 Task: Add Pacifica Dream Moon Spray Perfume, Clean Fragrance, Essential Oils, Vegan to the cart.
Action: Mouse moved to (294, 147)
Screenshot: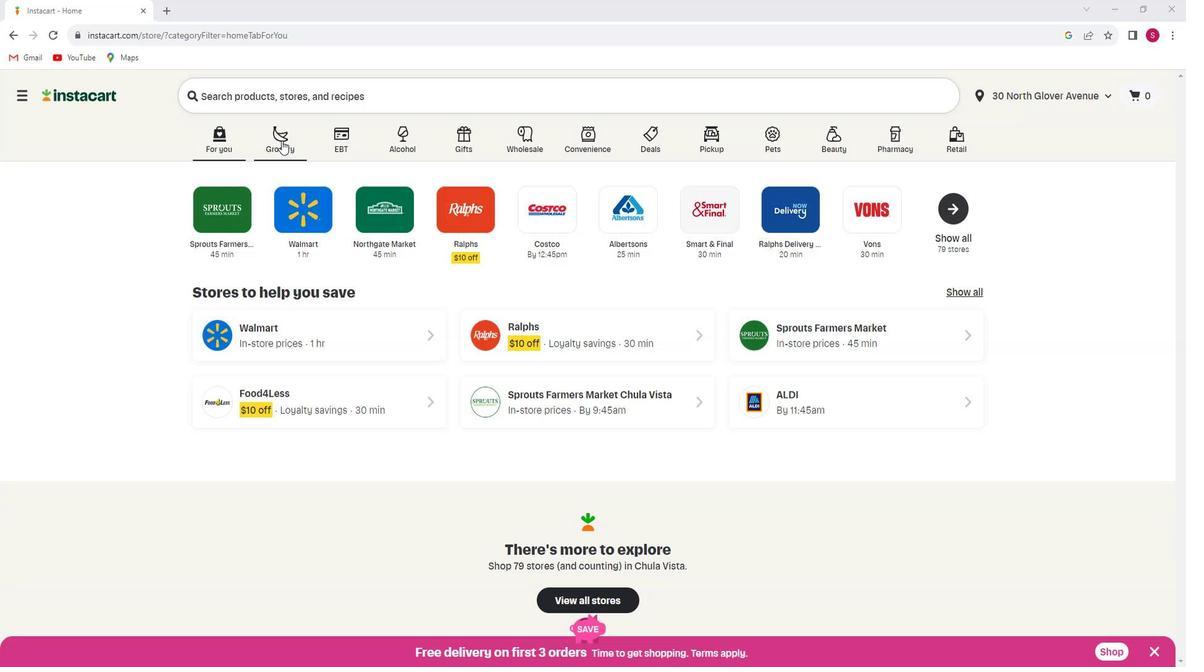 
Action: Mouse pressed left at (294, 147)
Screenshot: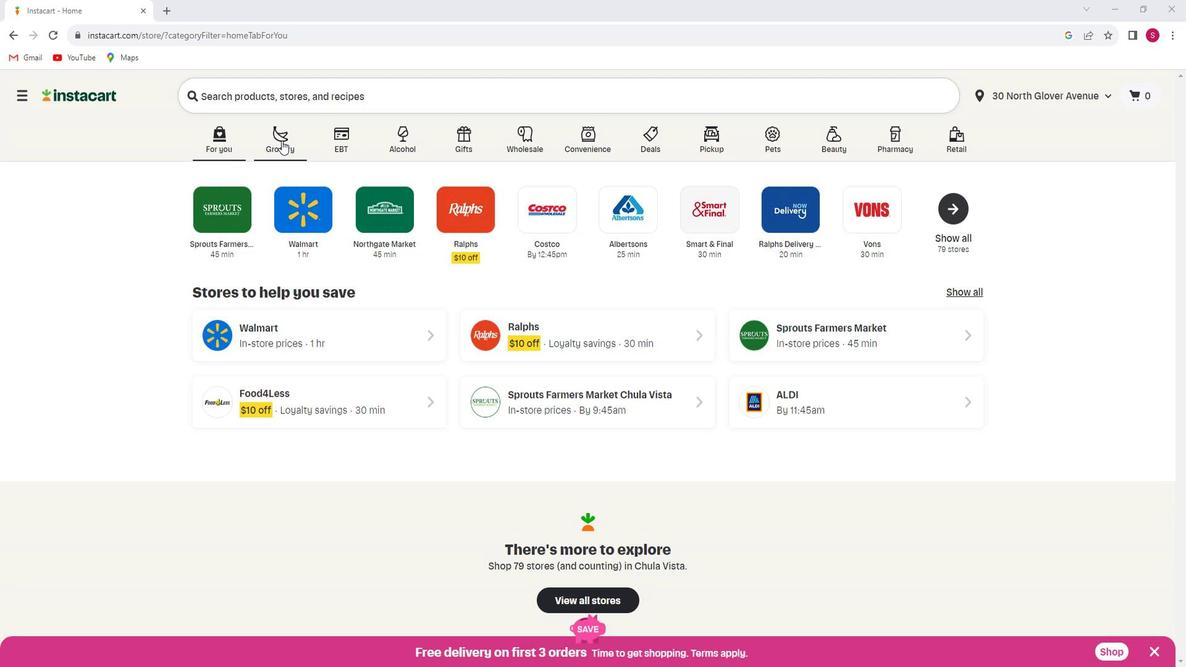 
Action: Mouse moved to (297, 355)
Screenshot: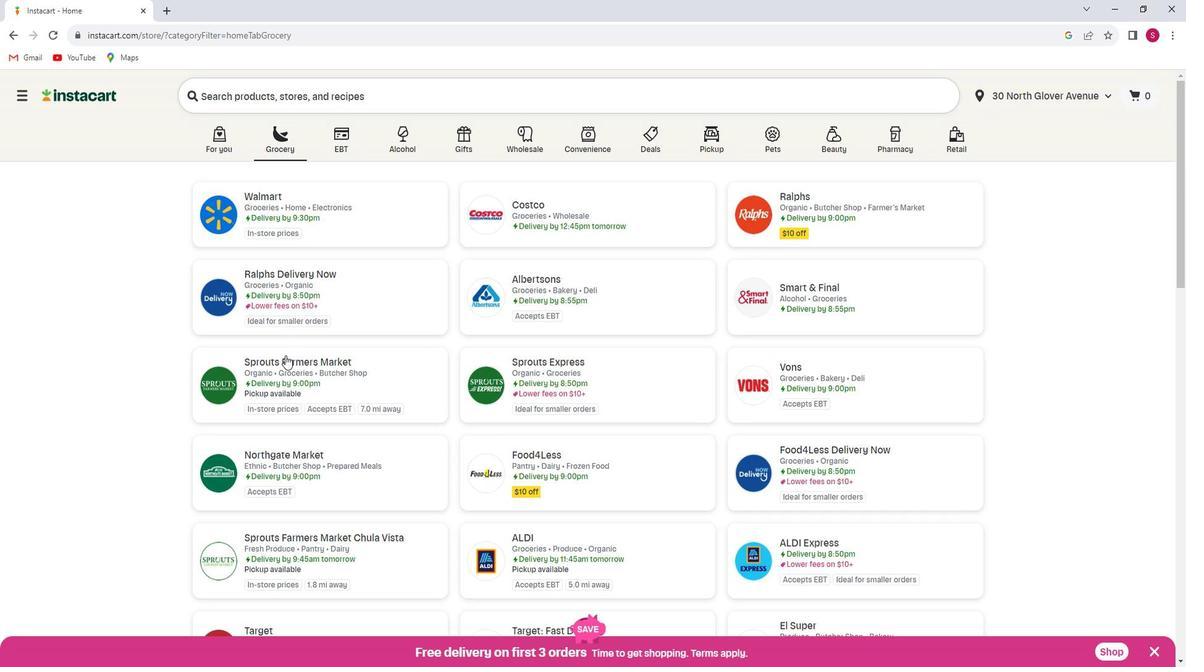 
Action: Mouse pressed left at (297, 355)
Screenshot: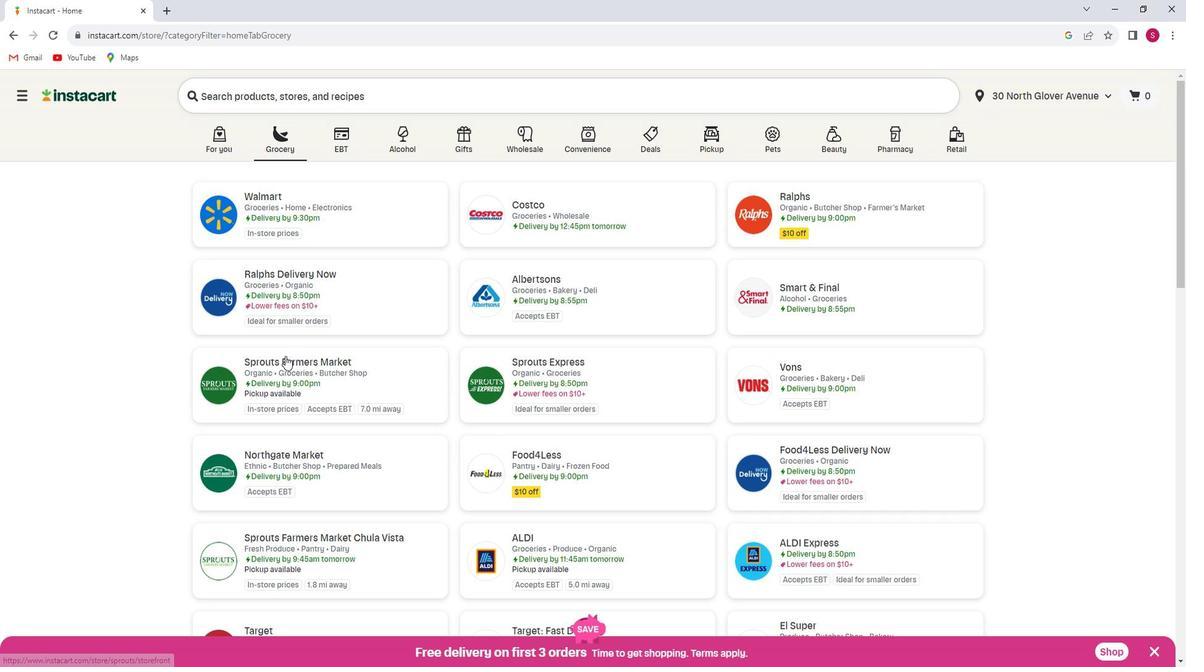 
Action: Mouse moved to (105, 355)
Screenshot: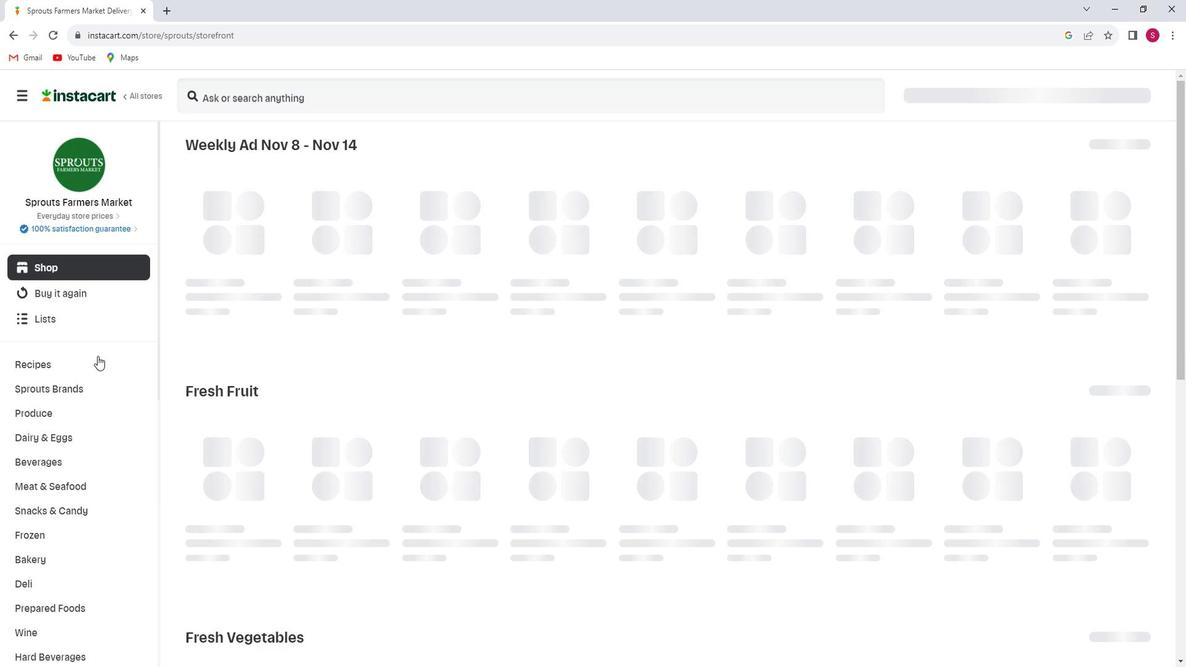 
Action: Mouse scrolled (105, 354) with delta (0, 0)
Screenshot: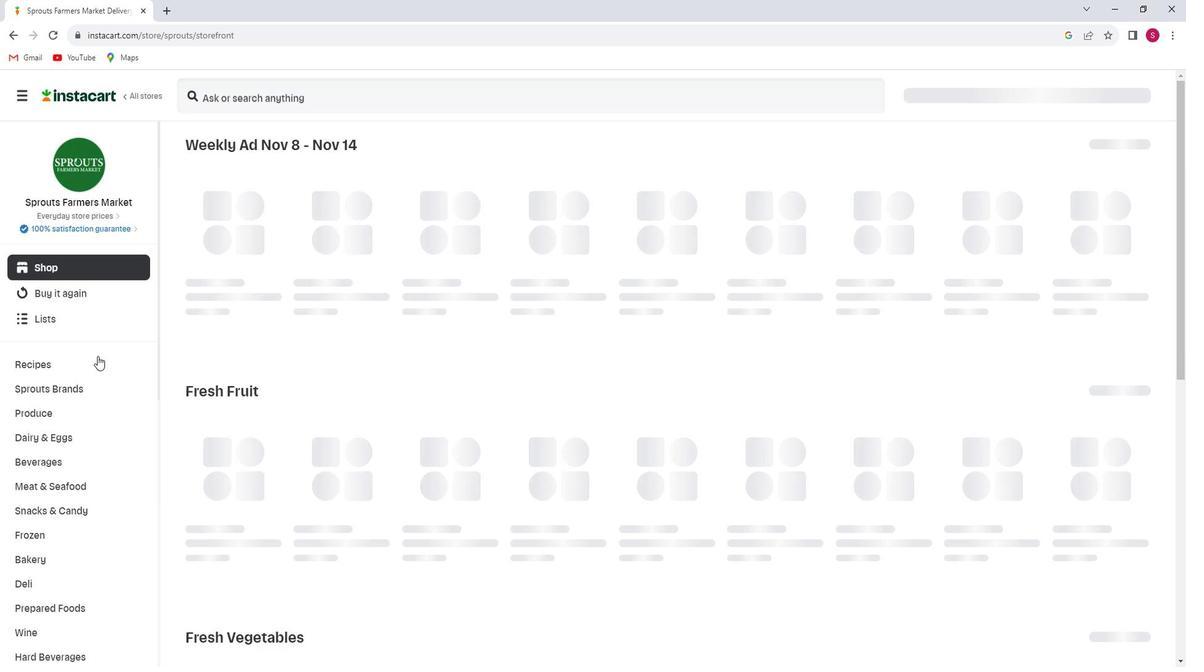 
Action: Mouse scrolled (105, 354) with delta (0, 0)
Screenshot: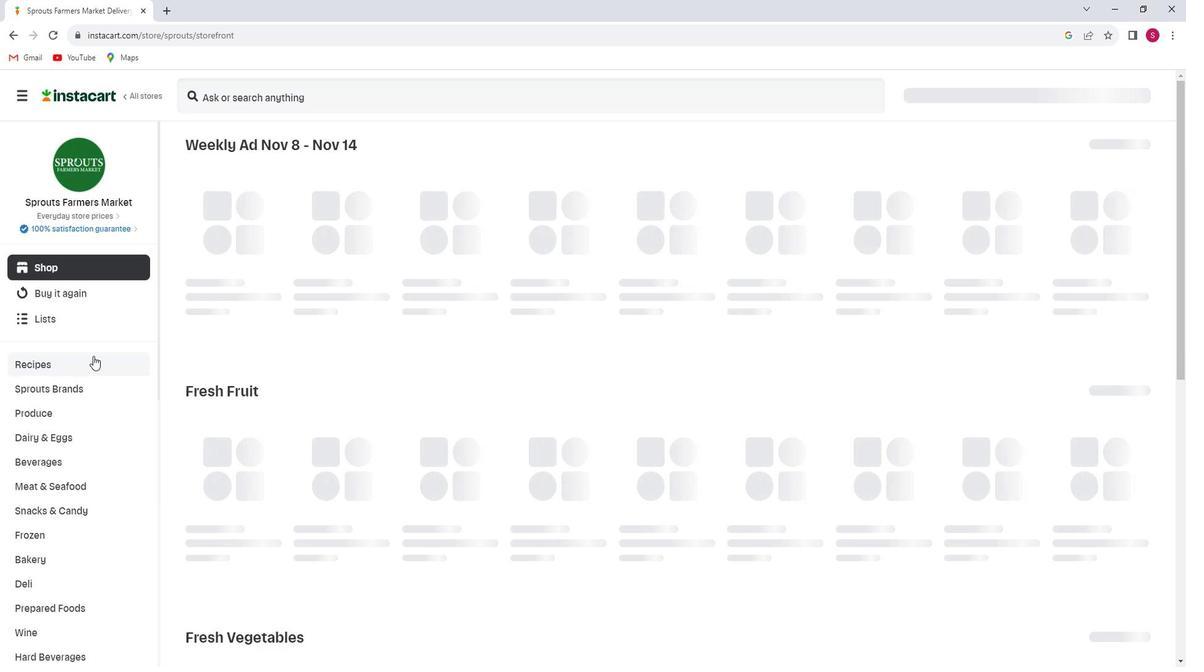 
Action: Mouse scrolled (105, 354) with delta (0, 0)
Screenshot: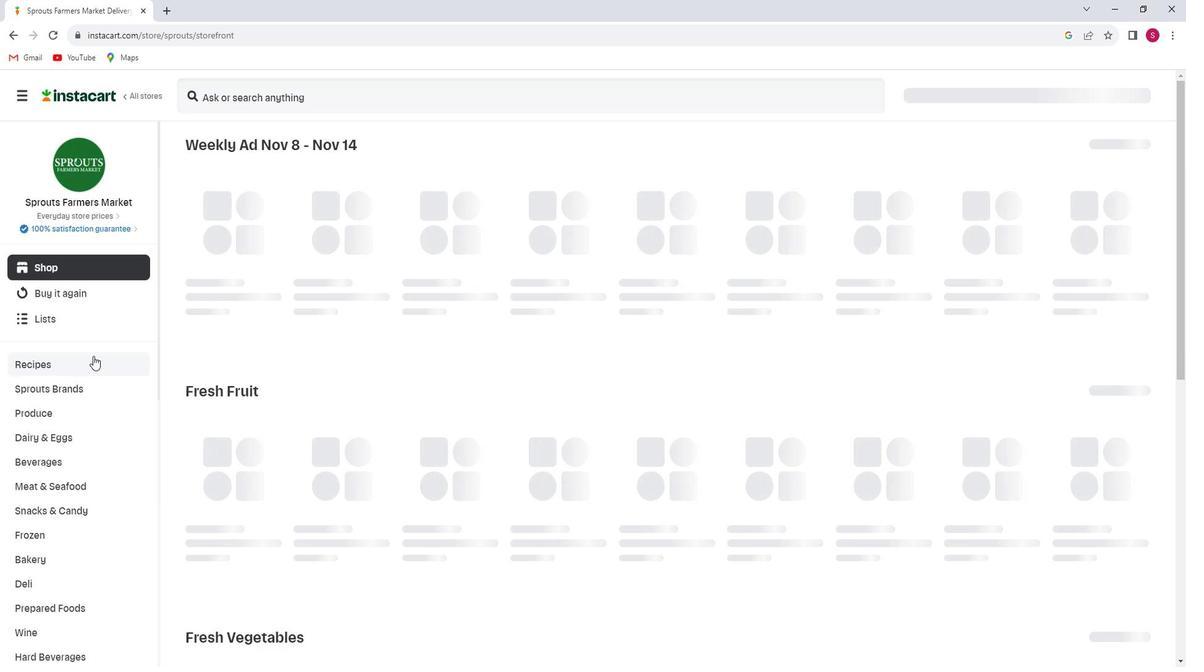 
Action: Mouse scrolled (105, 354) with delta (0, 0)
Screenshot: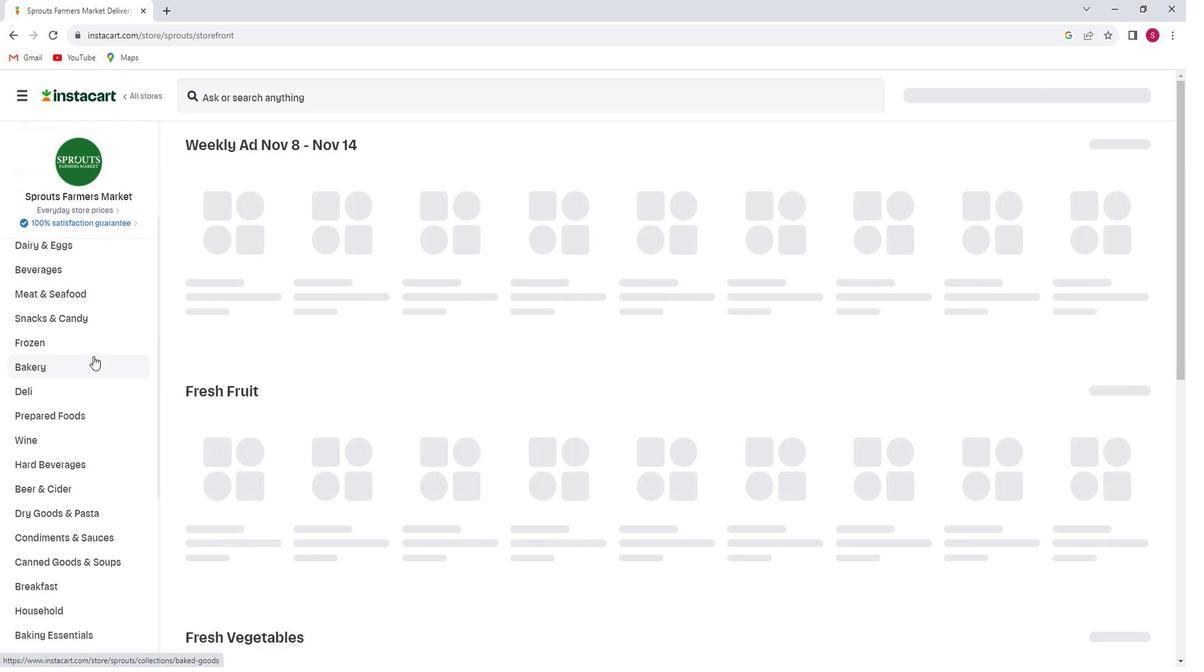 
Action: Mouse scrolled (105, 354) with delta (0, 0)
Screenshot: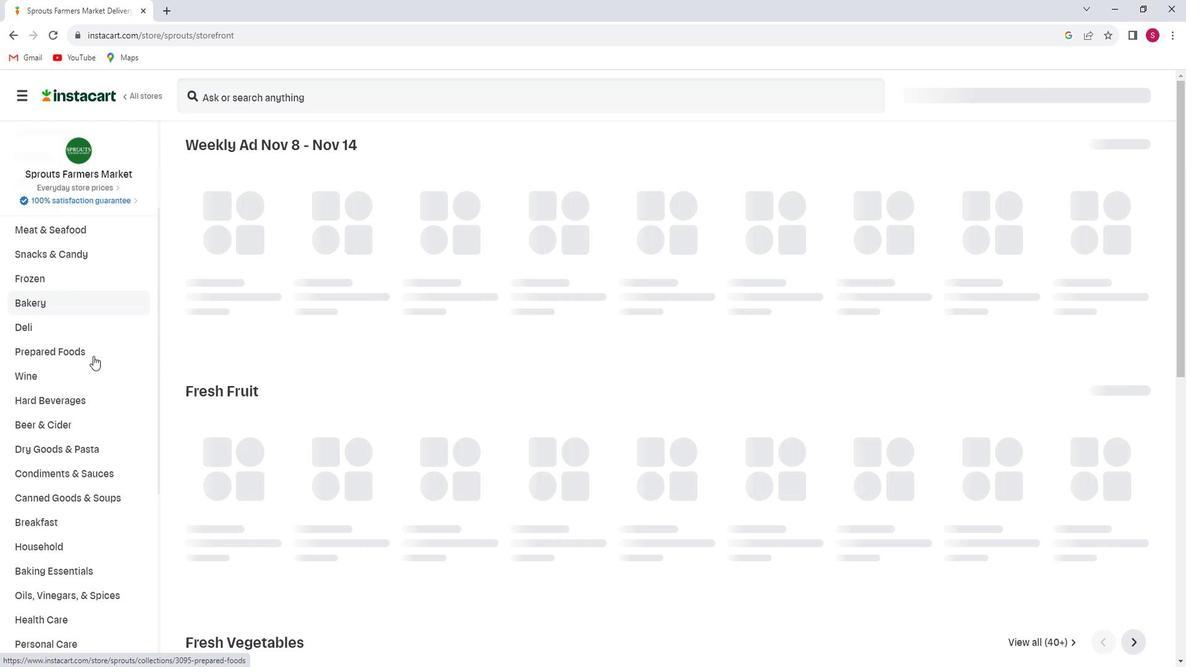 
Action: Mouse scrolled (105, 354) with delta (0, 0)
Screenshot: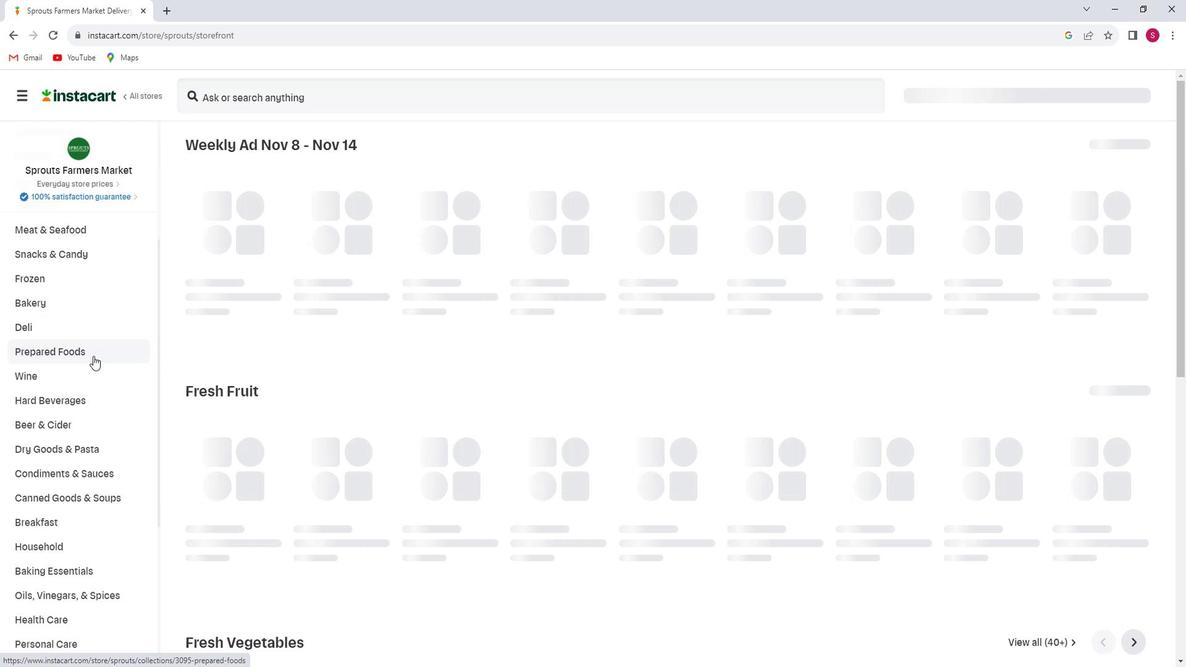 
Action: Mouse moved to (93, 378)
Screenshot: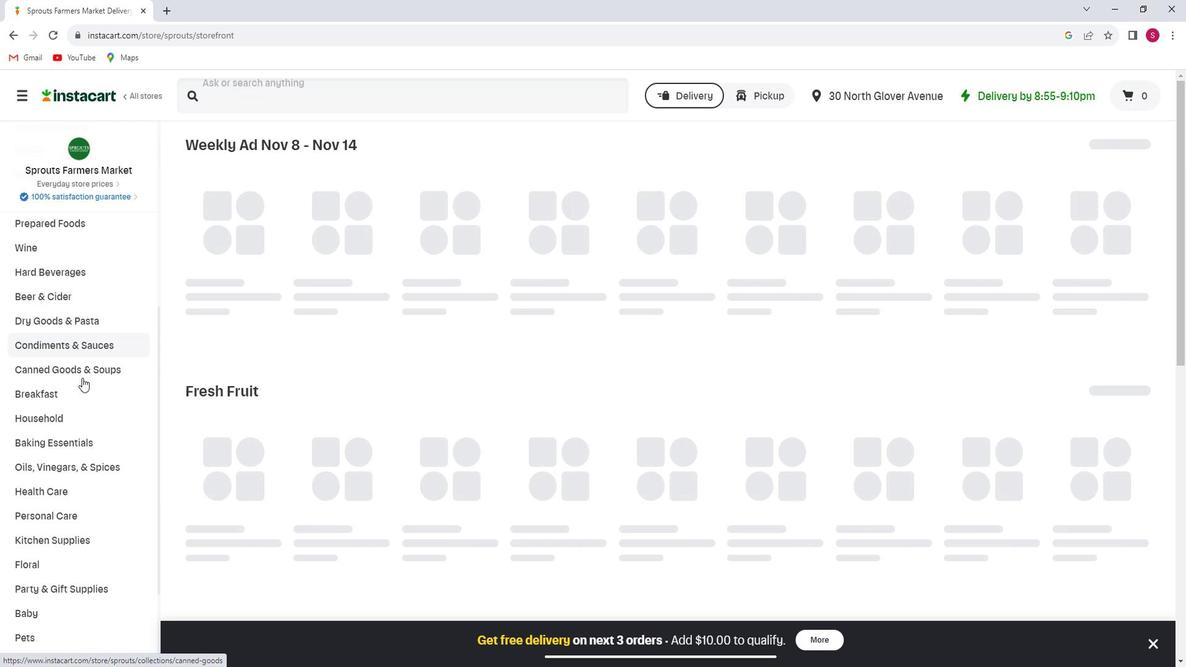 
Action: Mouse scrolled (93, 377) with delta (0, 0)
Screenshot: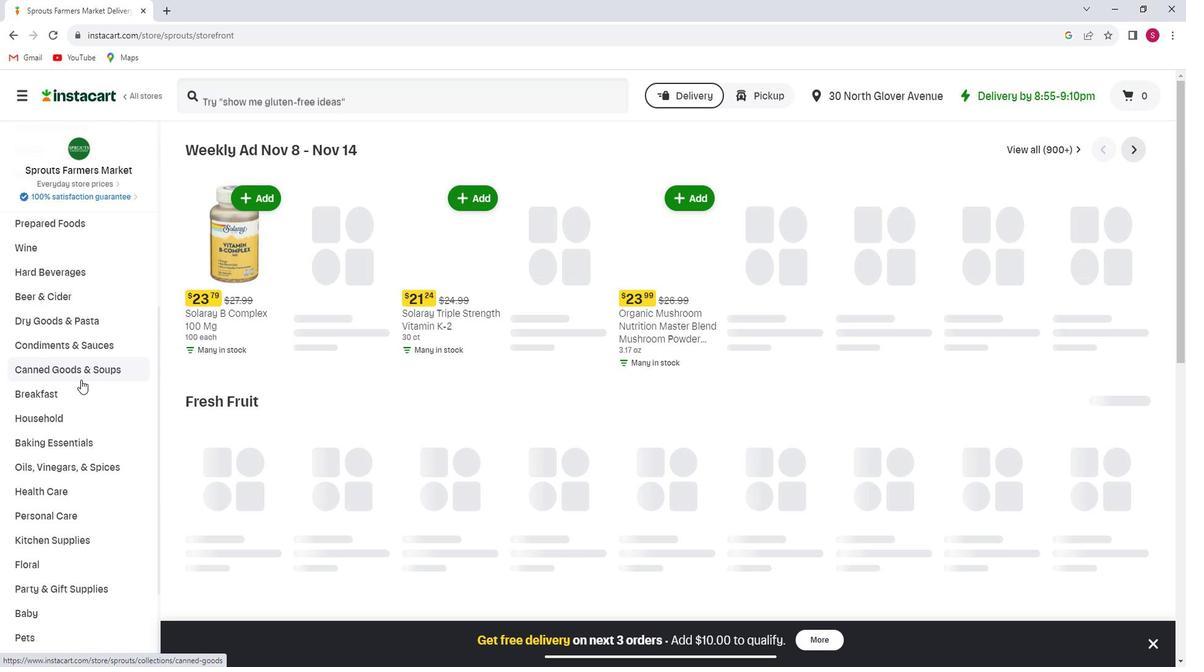 
Action: Mouse moved to (56, 443)
Screenshot: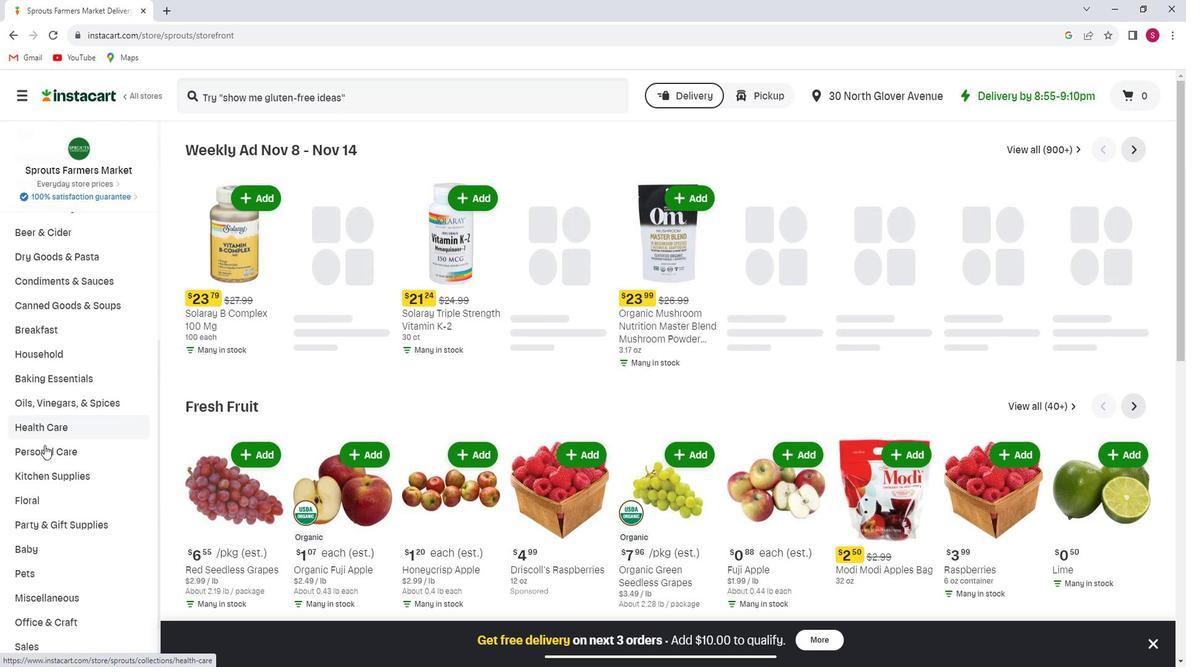 
Action: Mouse pressed left at (56, 443)
Screenshot: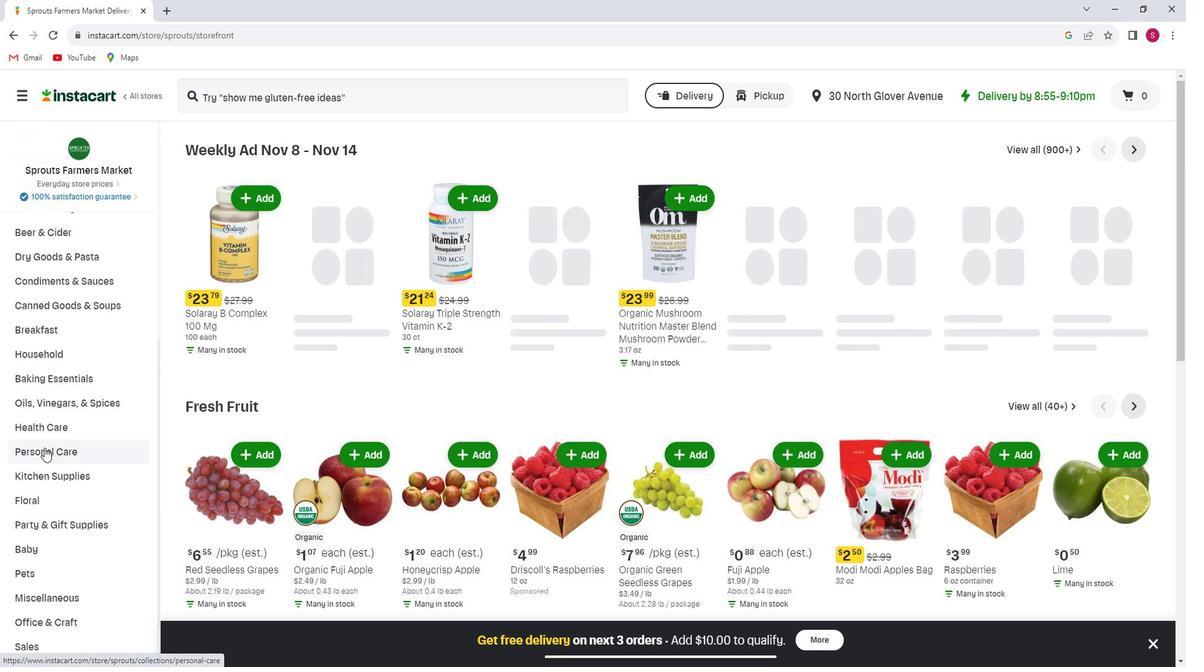 
Action: Mouse moved to (43, 489)
Screenshot: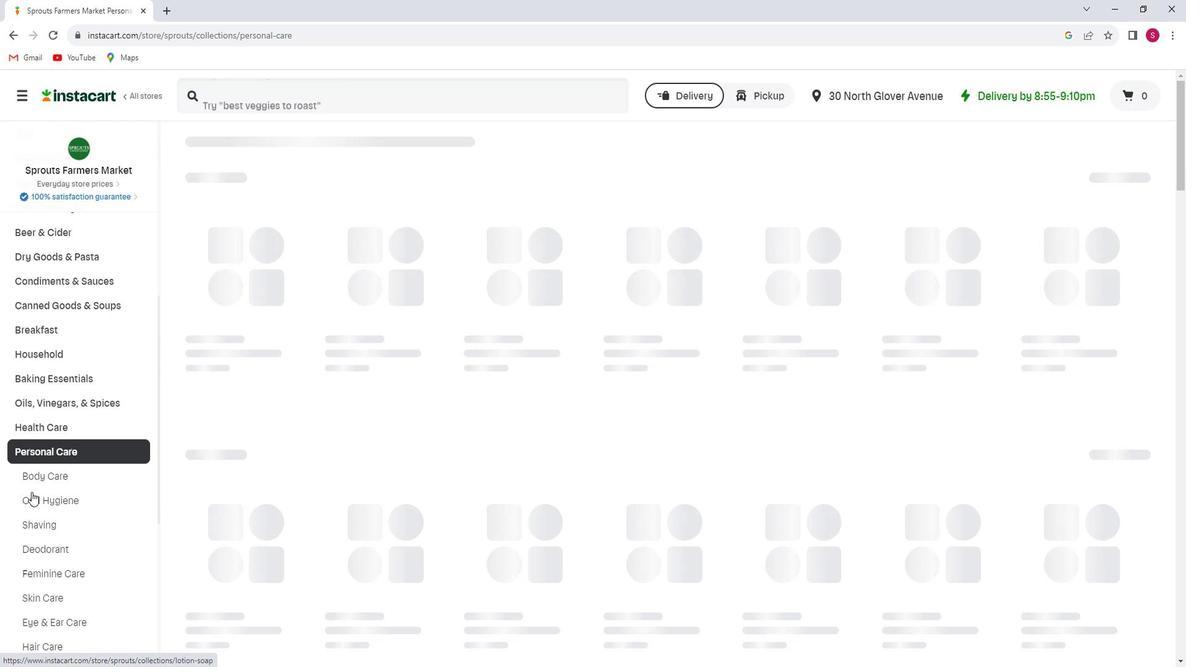 
Action: Mouse scrolled (43, 489) with delta (0, 0)
Screenshot: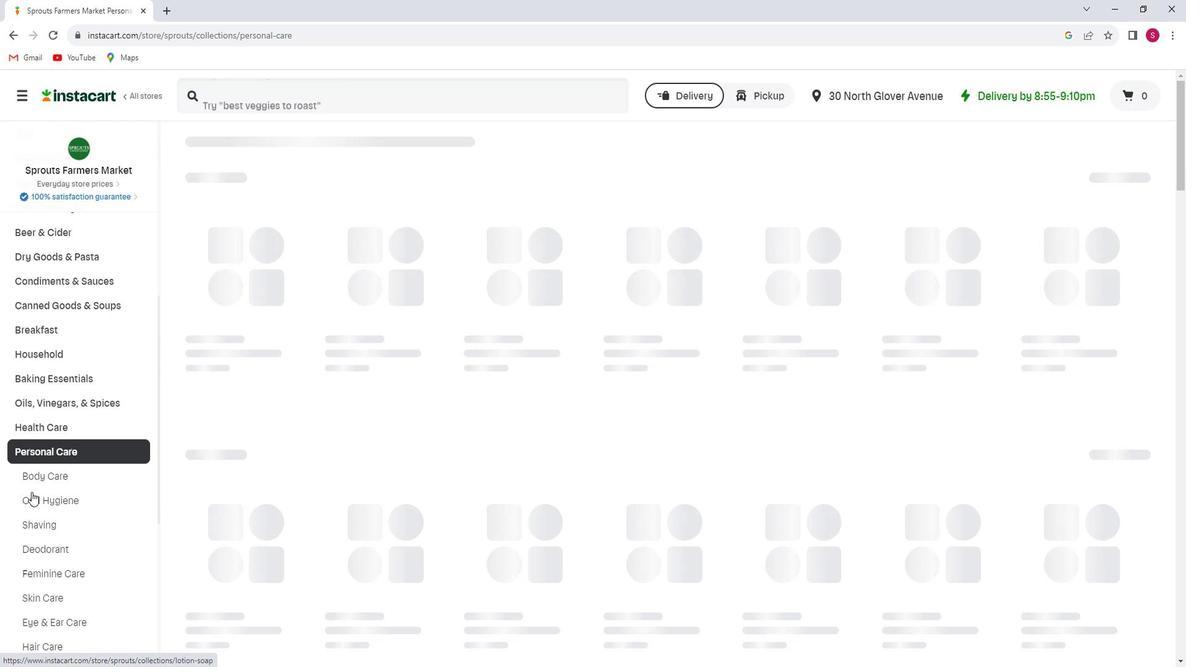 
Action: Mouse moved to (43, 491)
Screenshot: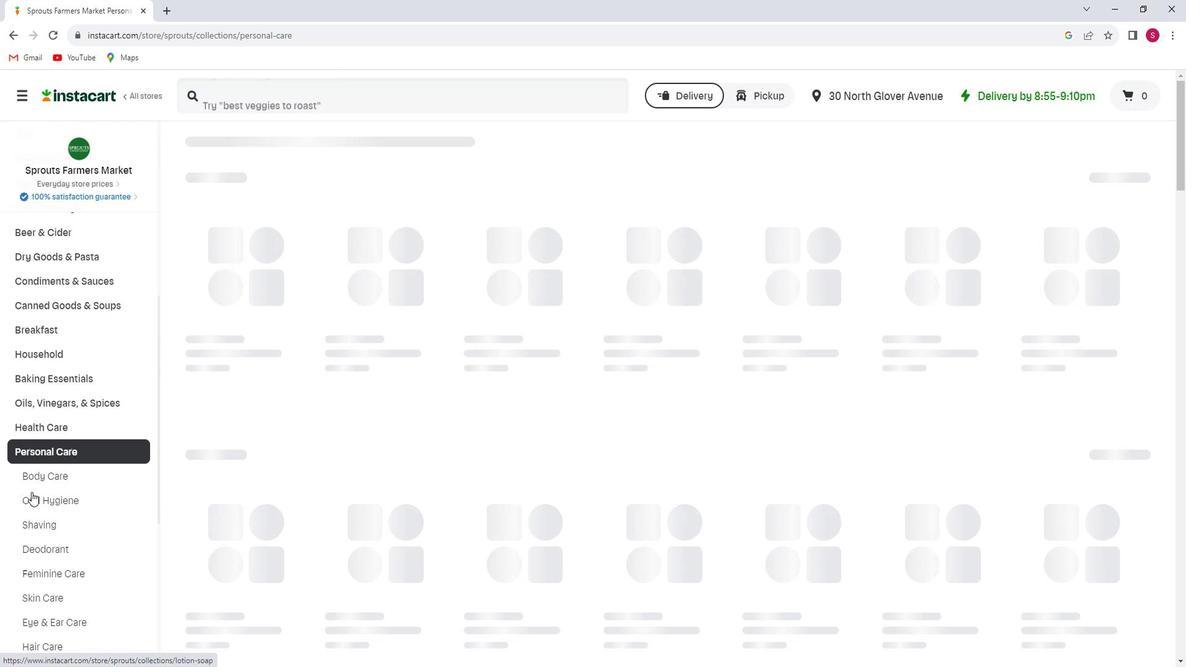 
Action: Mouse scrolled (43, 491) with delta (0, 0)
Screenshot: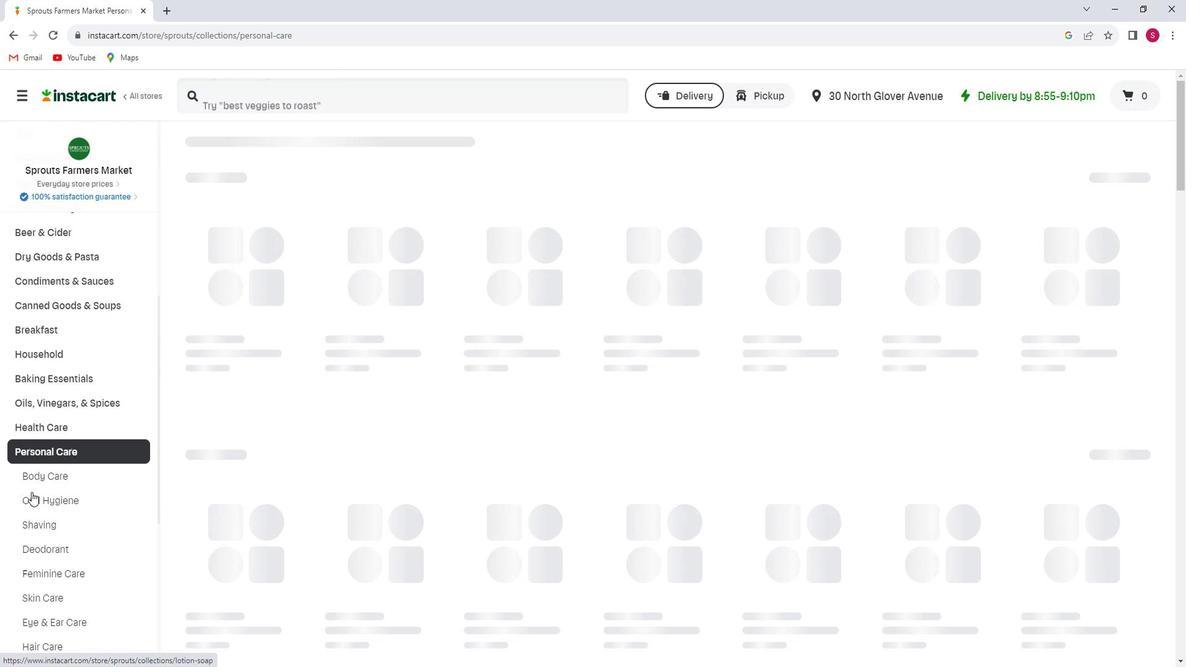 
Action: Mouse scrolled (43, 491) with delta (0, 0)
Screenshot: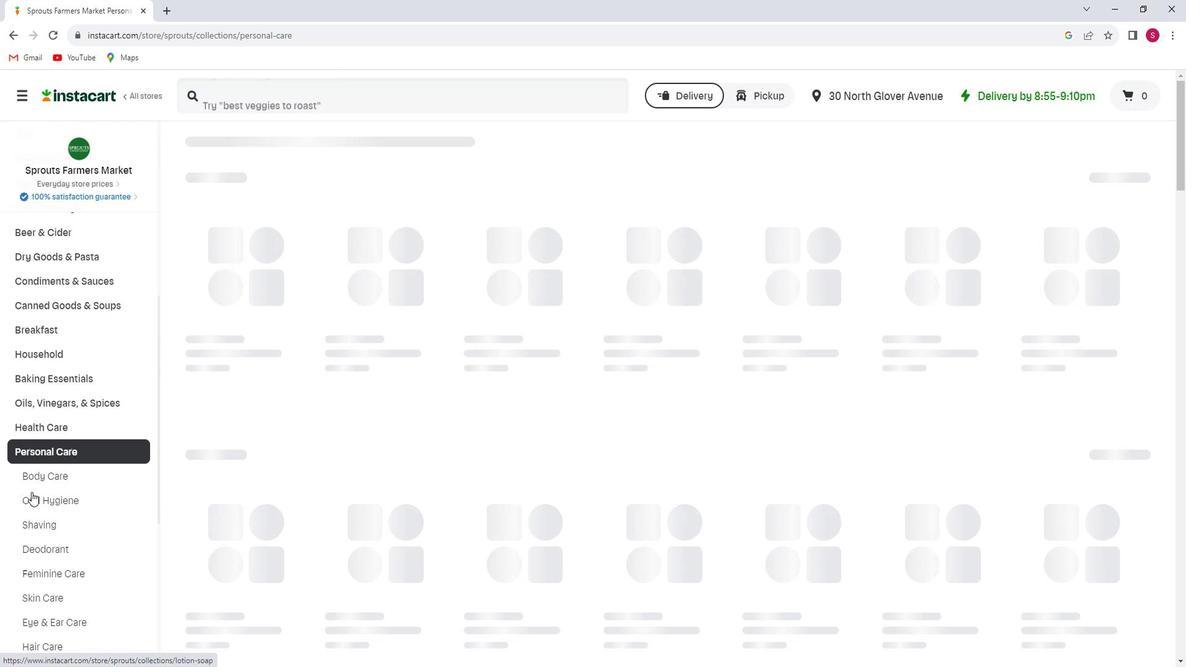 
Action: Mouse moved to (66, 518)
Screenshot: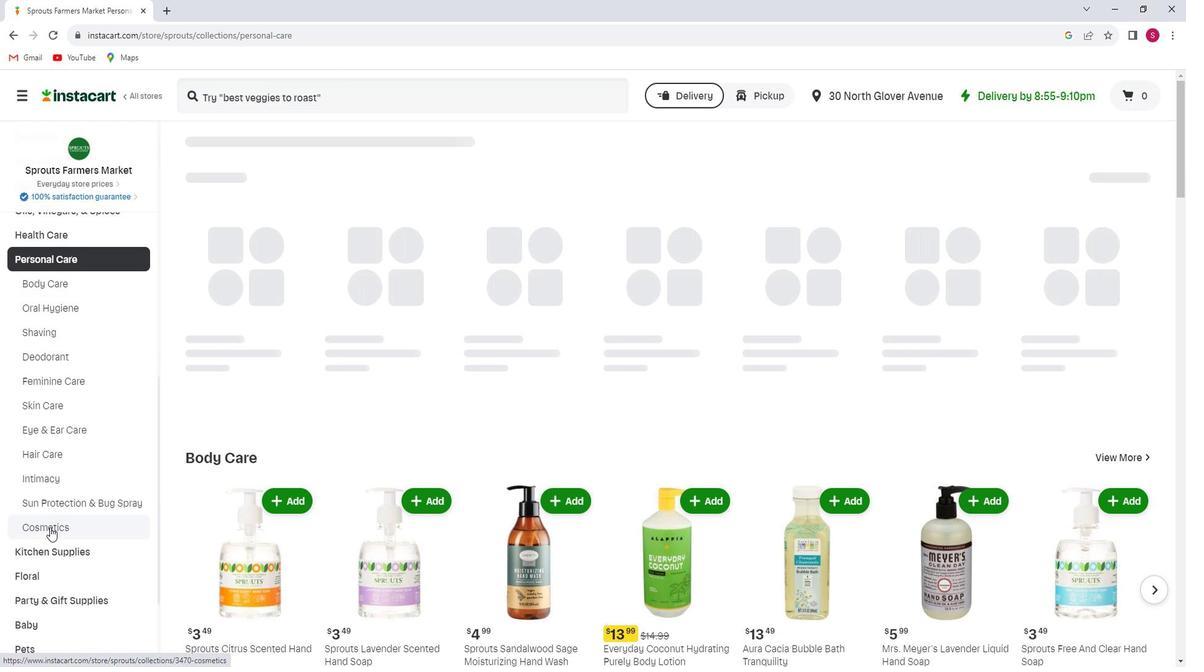 
Action: Mouse pressed left at (66, 518)
Screenshot: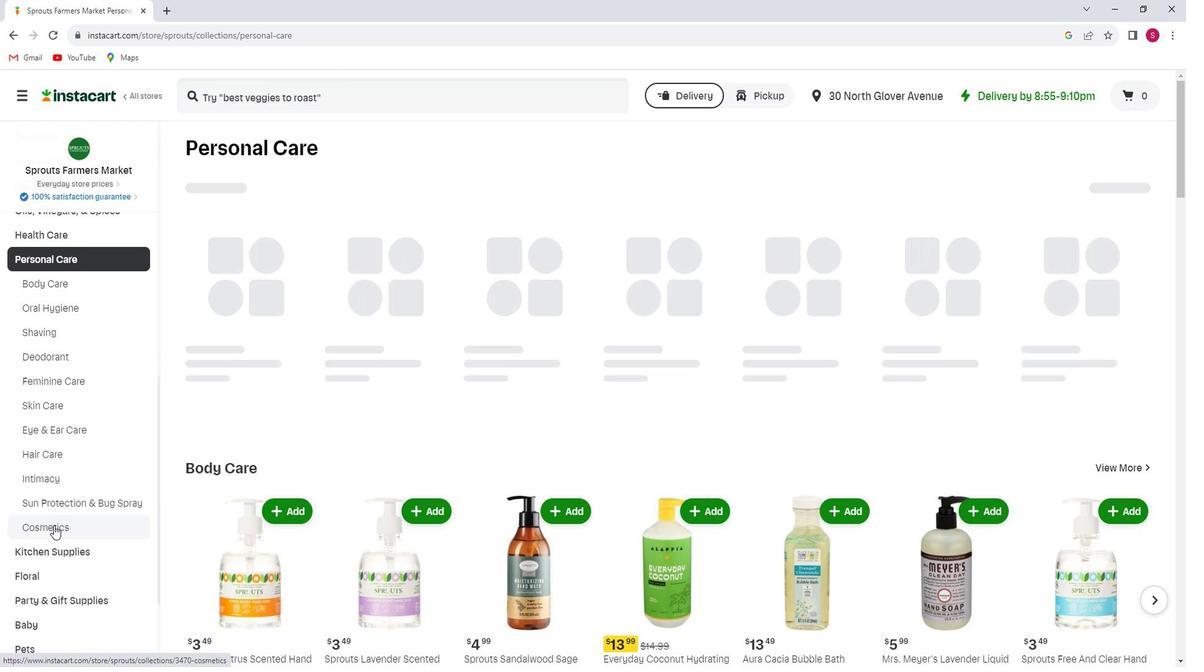 
Action: Mouse moved to (390, 188)
Screenshot: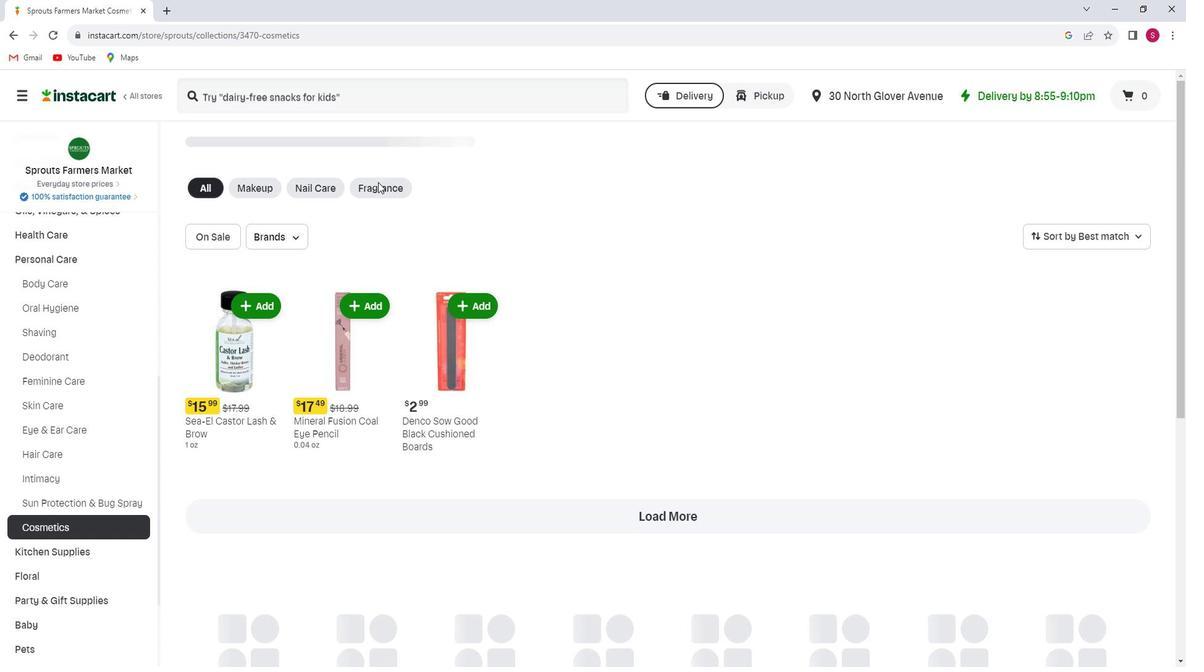
Action: Mouse pressed left at (390, 188)
Screenshot: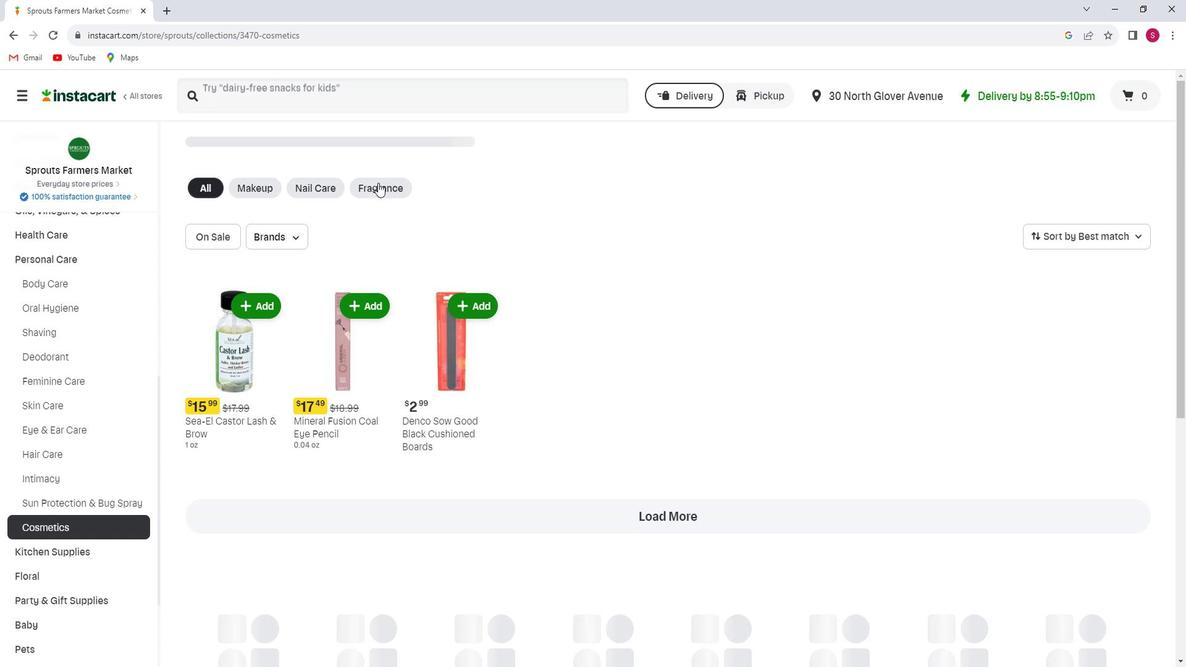 
Action: Mouse moved to (306, 98)
Screenshot: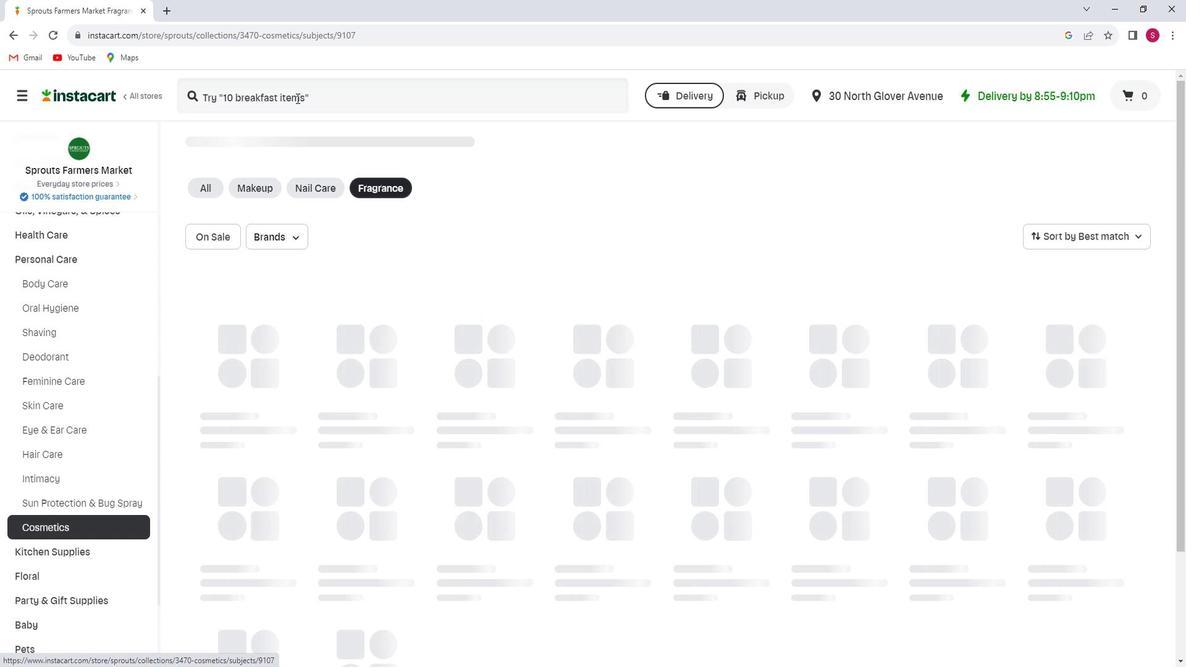
Action: Mouse pressed left at (306, 98)
Screenshot: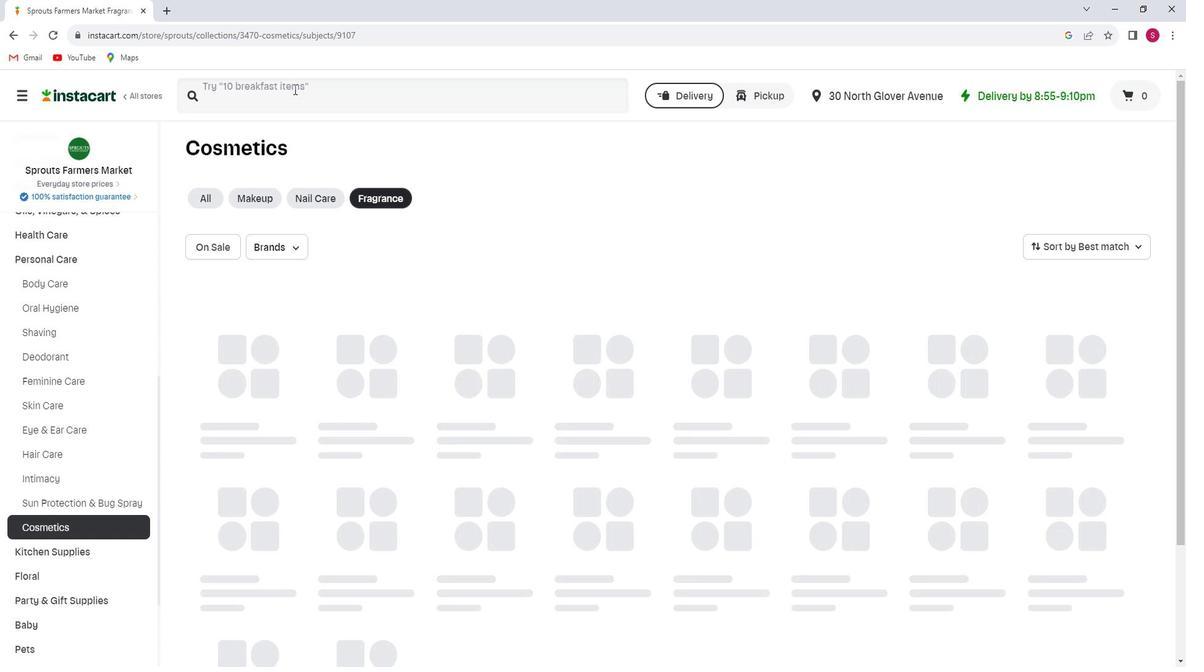 
Action: Key pressed <Key.shift>Pacifica<Key.space><Key.shift>Dream<Key.space><Key.shift><Key.shift><Key.shift>Moon<Key.space><Key.shift>Spray<Key.space><Key.shift>Perfume,<Key.space><Key.shift>Clean<Key.space><Key.shift>Fragrance,<Key.space><Key.shift><Key.shift><Key.shift>Essential<Key.space><Key.shift>Oils,<Key.space><Key.shift>Vegan<Key.enter>
Screenshot: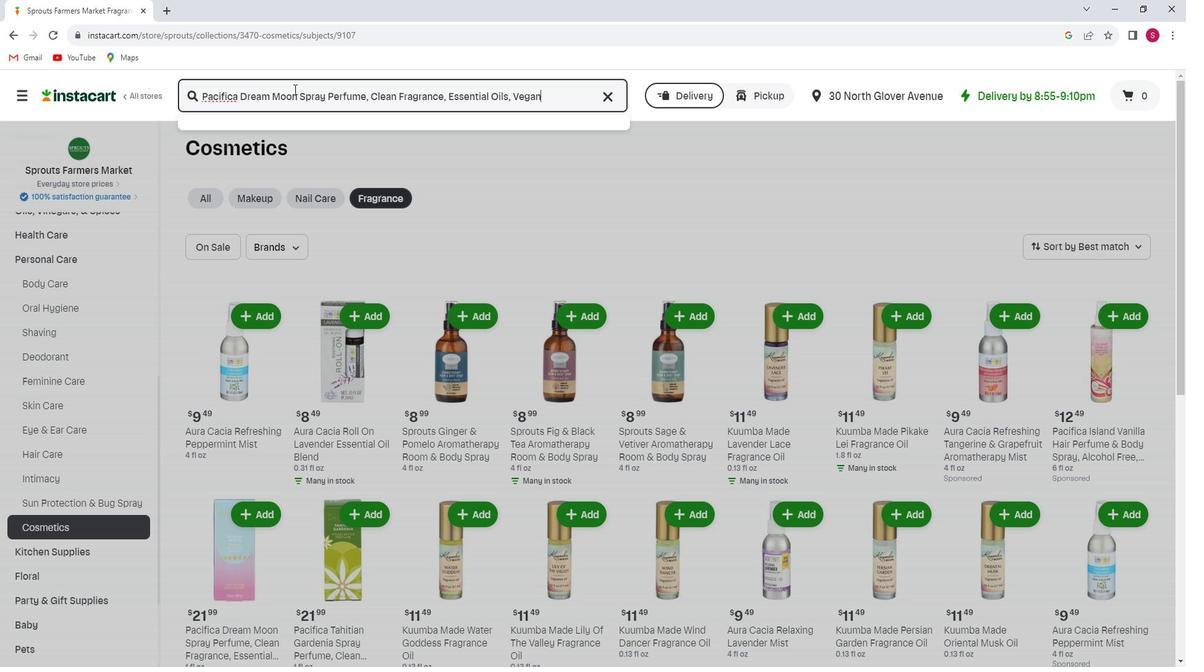 
Action: Mouse moved to (350, 244)
Screenshot: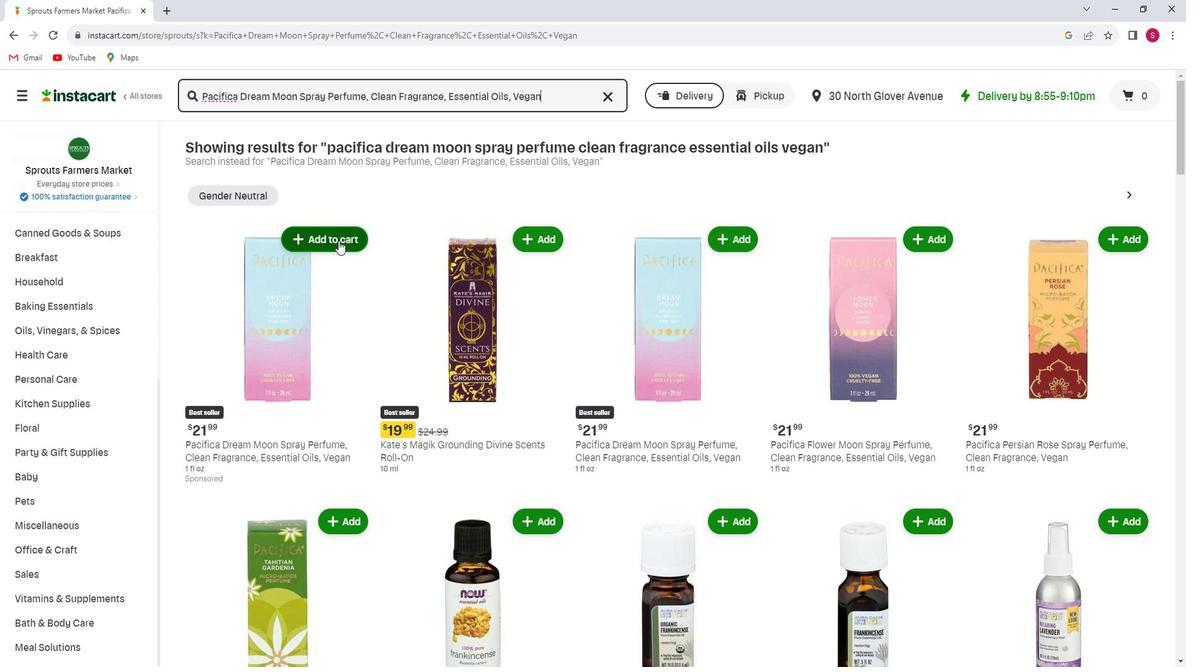 
Action: Mouse pressed left at (350, 244)
Screenshot: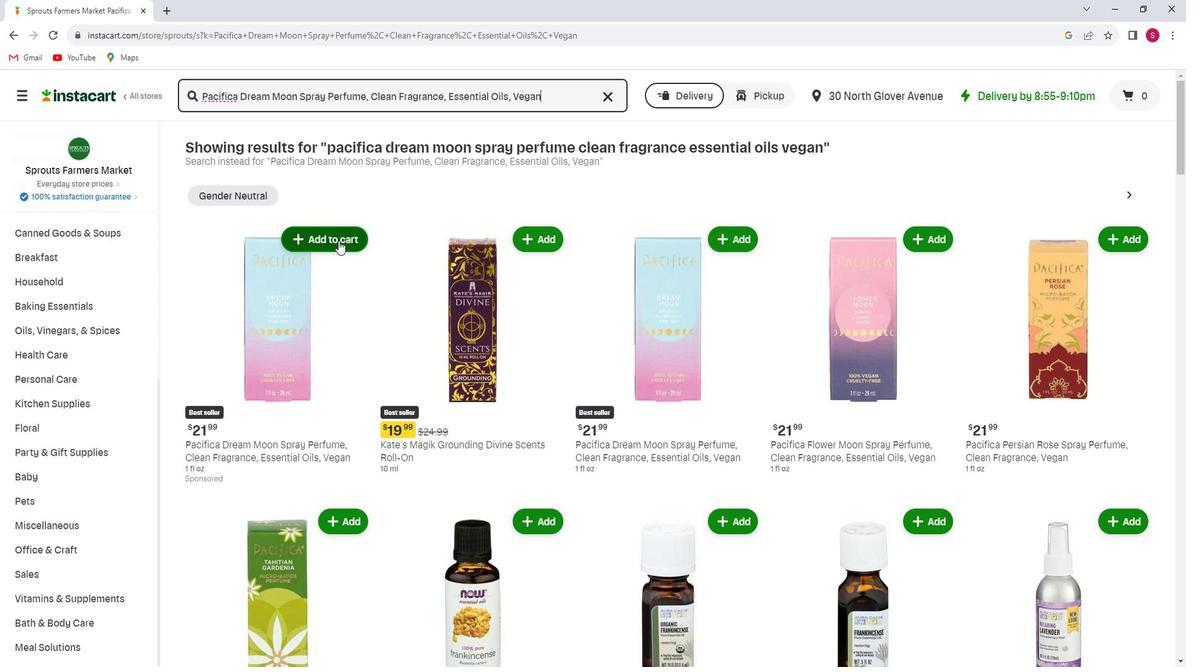 
Action: Mouse moved to (363, 342)
Screenshot: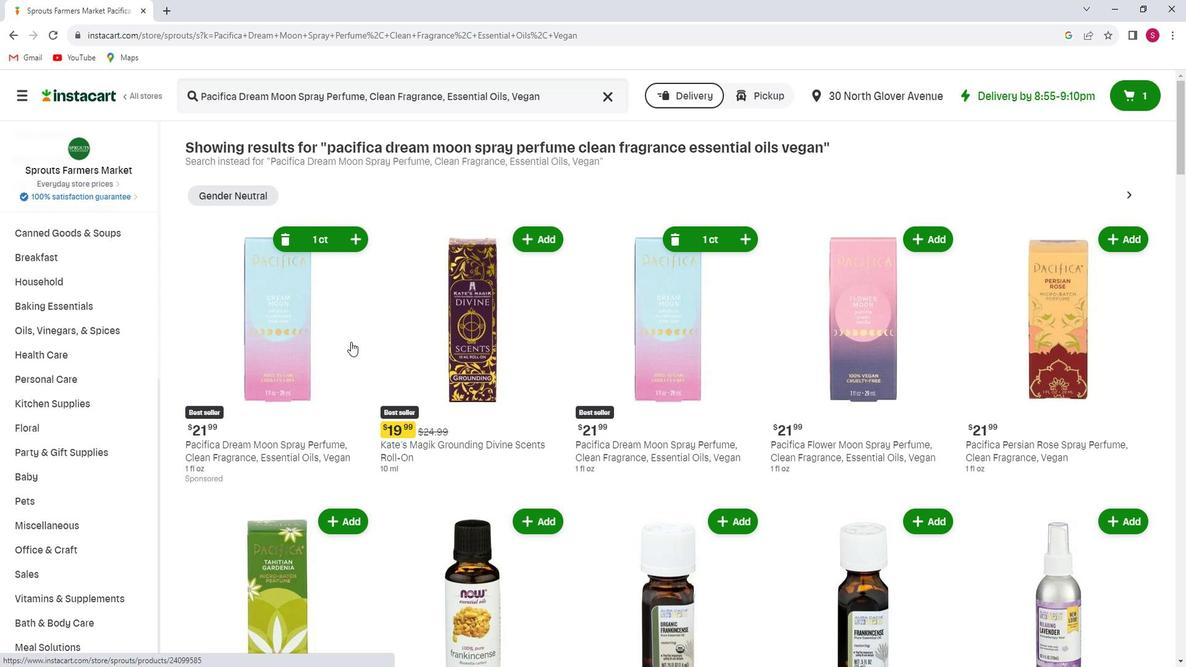 
